 Task: Set the Vendor ID "matches regex" Under Find Vendor.
Action: Mouse moved to (96, 10)
Screenshot: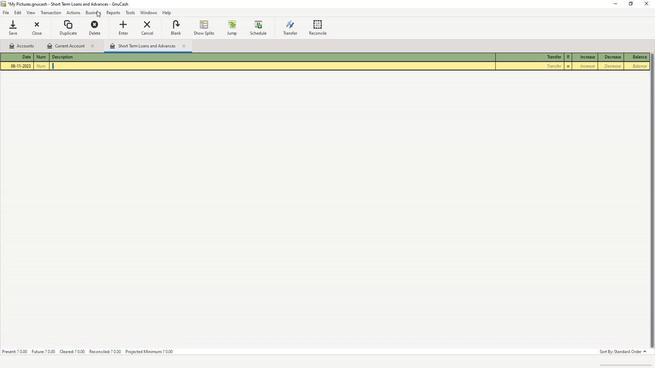 
Action: Mouse pressed left at (96, 10)
Screenshot: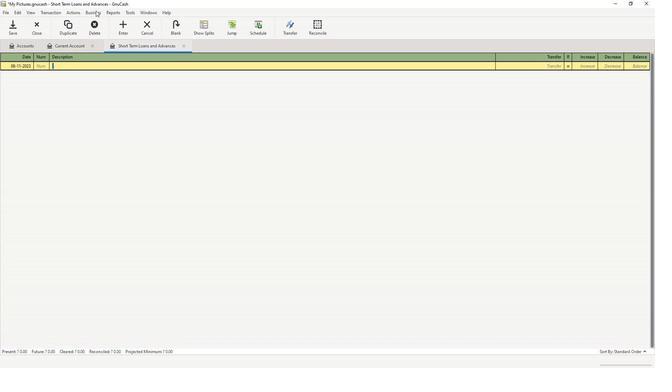 
Action: Mouse moved to (105, 28)
Screenshot: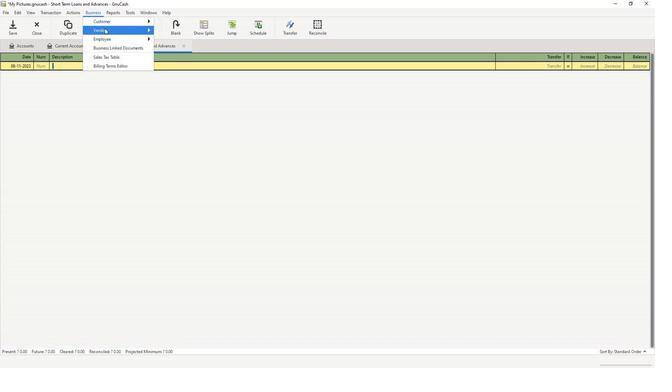 
Action: Mouse pressed left at (105, 28)
Screenshot: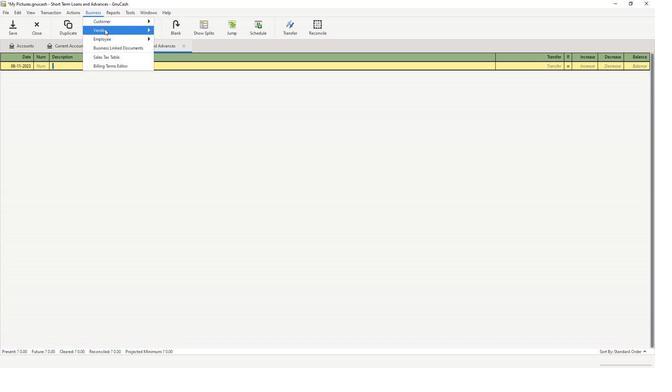 
Action: Mouse moved to (179, 50)
Screenshot: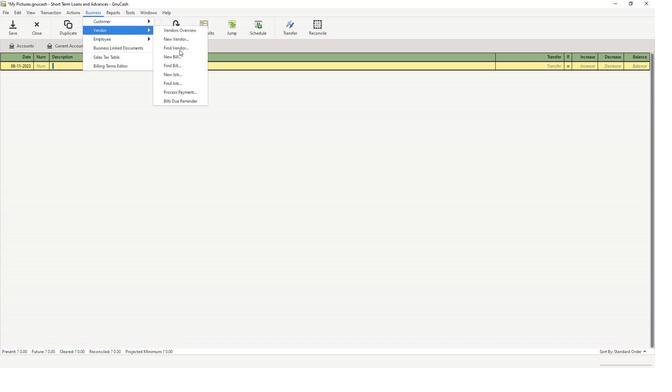 
Action: Mouse pressed left at (179, 50)
Screenshot: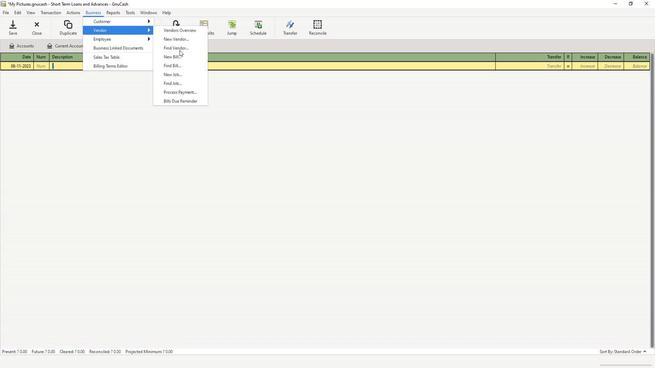 
Action: Mouse moved to (256, 165)
Screenshot: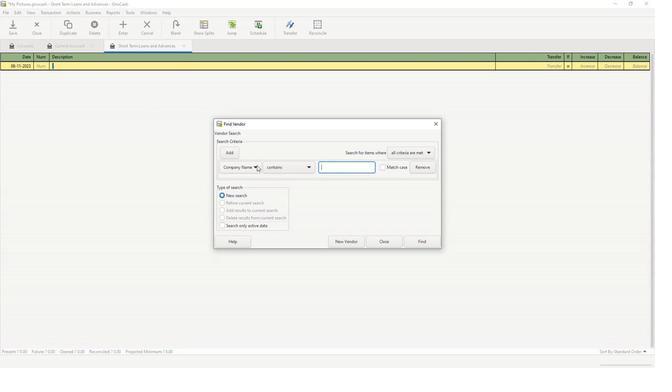 
Action: Mouse pressed left at (256, 165)
Screenshot: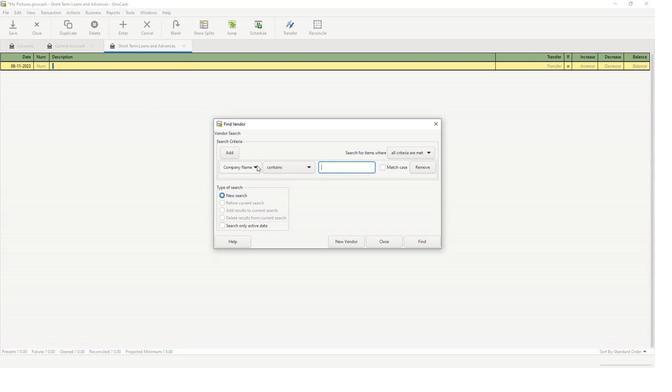 
Action: Mouse moved to (248, 181)
Screenshot: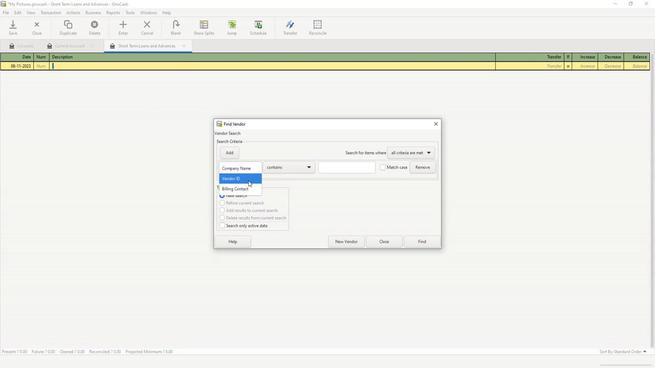 
Action: Mouse pressed left at (248, 181)
Screenshot: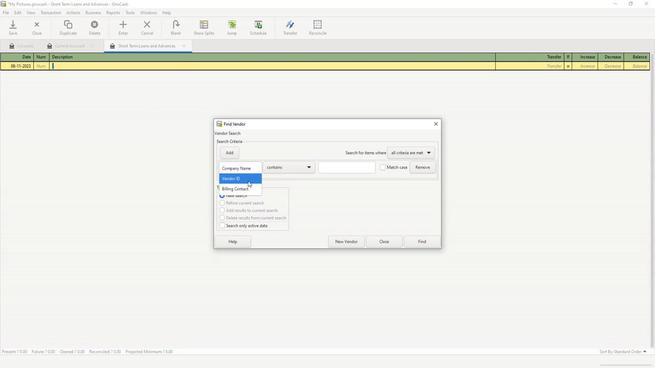 
Action: Mouse moved to (291, 166)
Screenshot: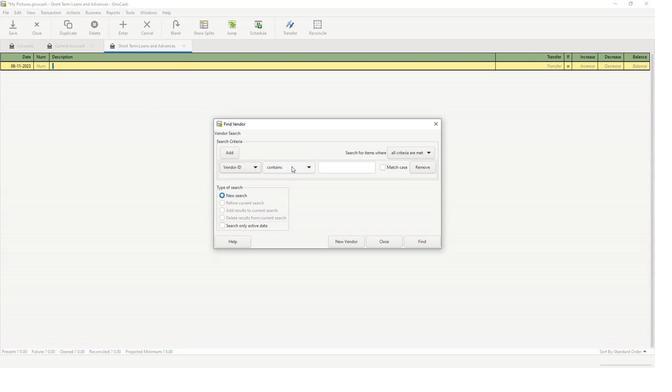 
Action: Mouse pressed left at (291, 166)
Screenshot: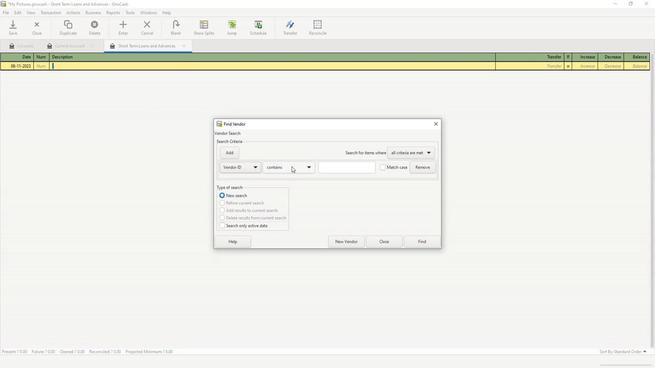 
Action: Mouse moved to (290, 192)
Screenshot: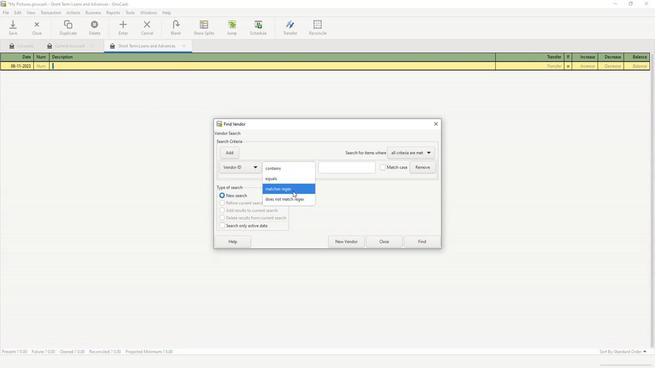 
Action: Mouse pressed left at (290, 192)
Screenshot: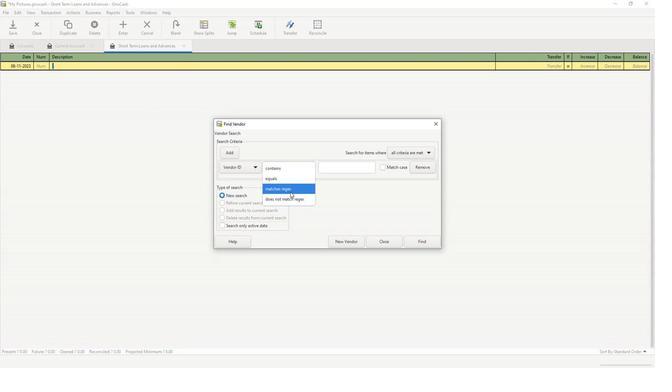 
Action: Mouse moved to (333, 169)
Screenshot: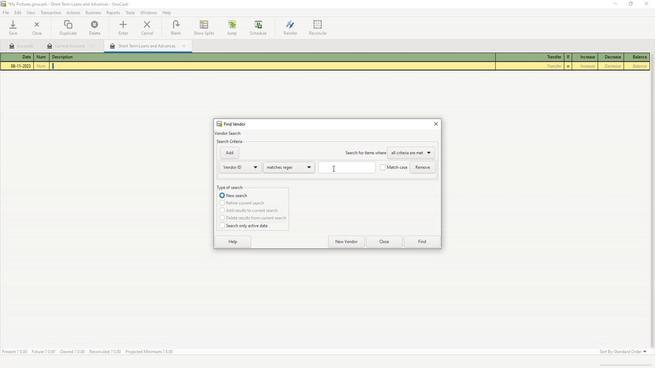 
Action: Mouse pressed left at (333, 169)
Screenshot: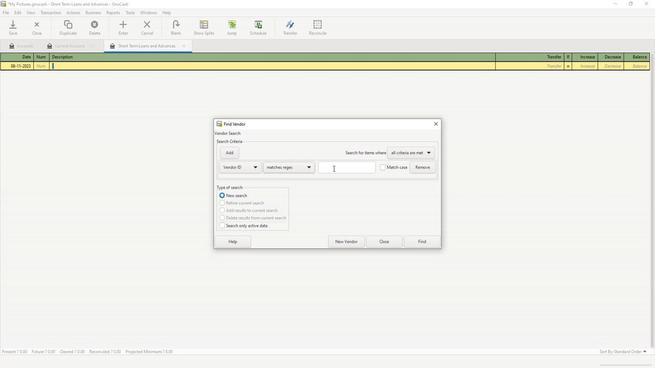 
Action: Key pressed 98756
Screenshot: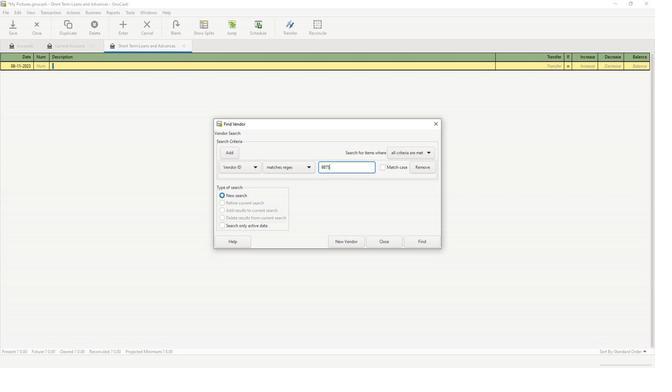 
Action: Mouse moved to (436, 248)
Screenshot: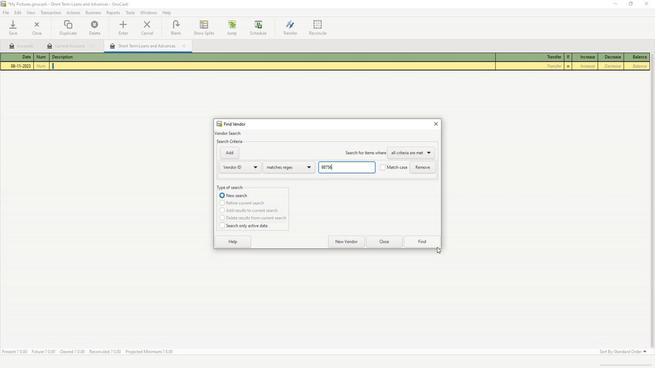 
Action: Mouse pressed left at (436, 248)
Screenshot: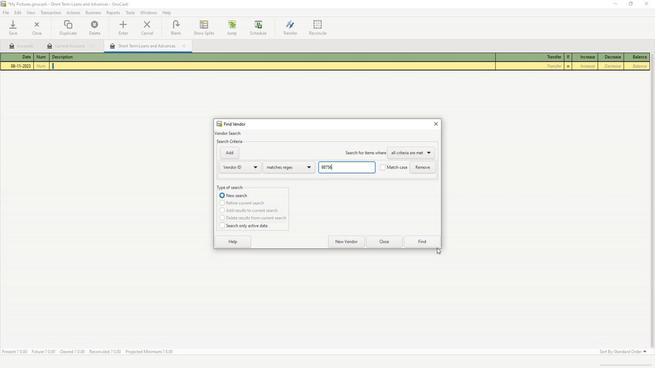 
Action: Mouse moved to (432, 244)
Screenshot: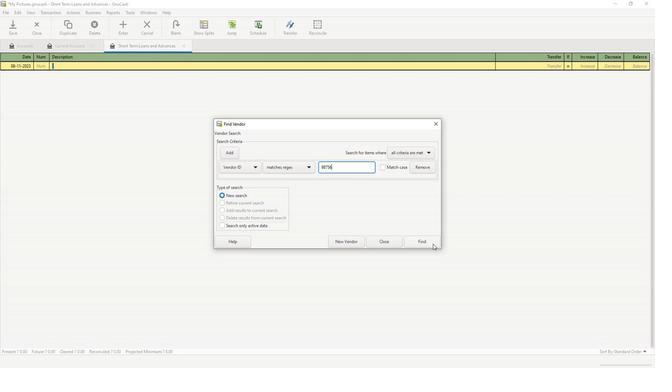 
Action: Mouse pressed left at (432, 244)
Screenshot: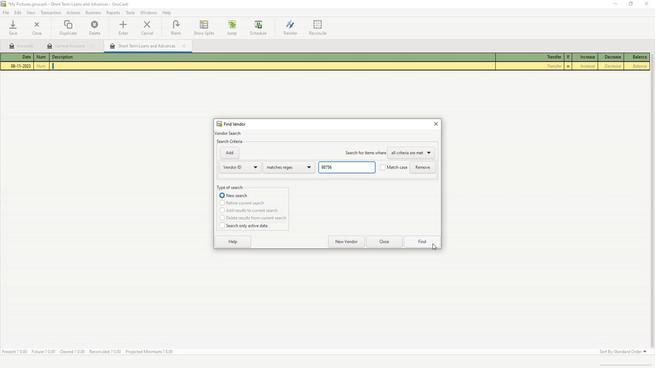 
Action: Mouse moved to (428, 248)
Screenshot: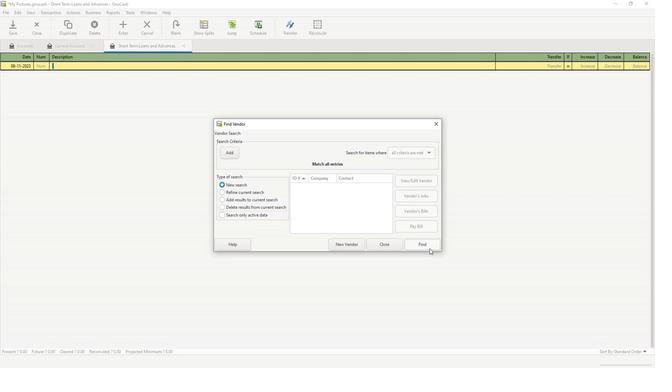 
Action: Mouse pressed left at (428, 248)
Screenshot: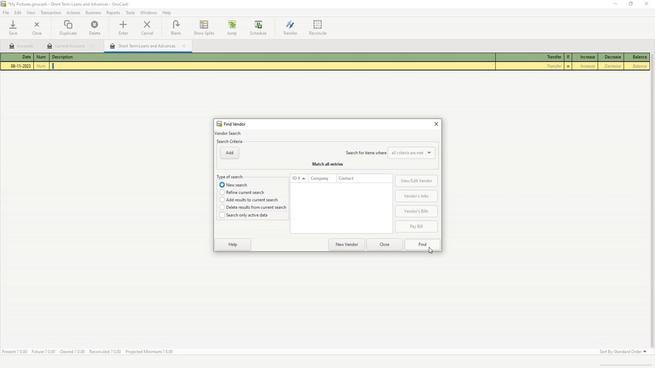 
